 Task: Add Bulk Foods Gummi Peach Rings to the cart.
Action: Mouse moved to (25, 82)
Screenshot: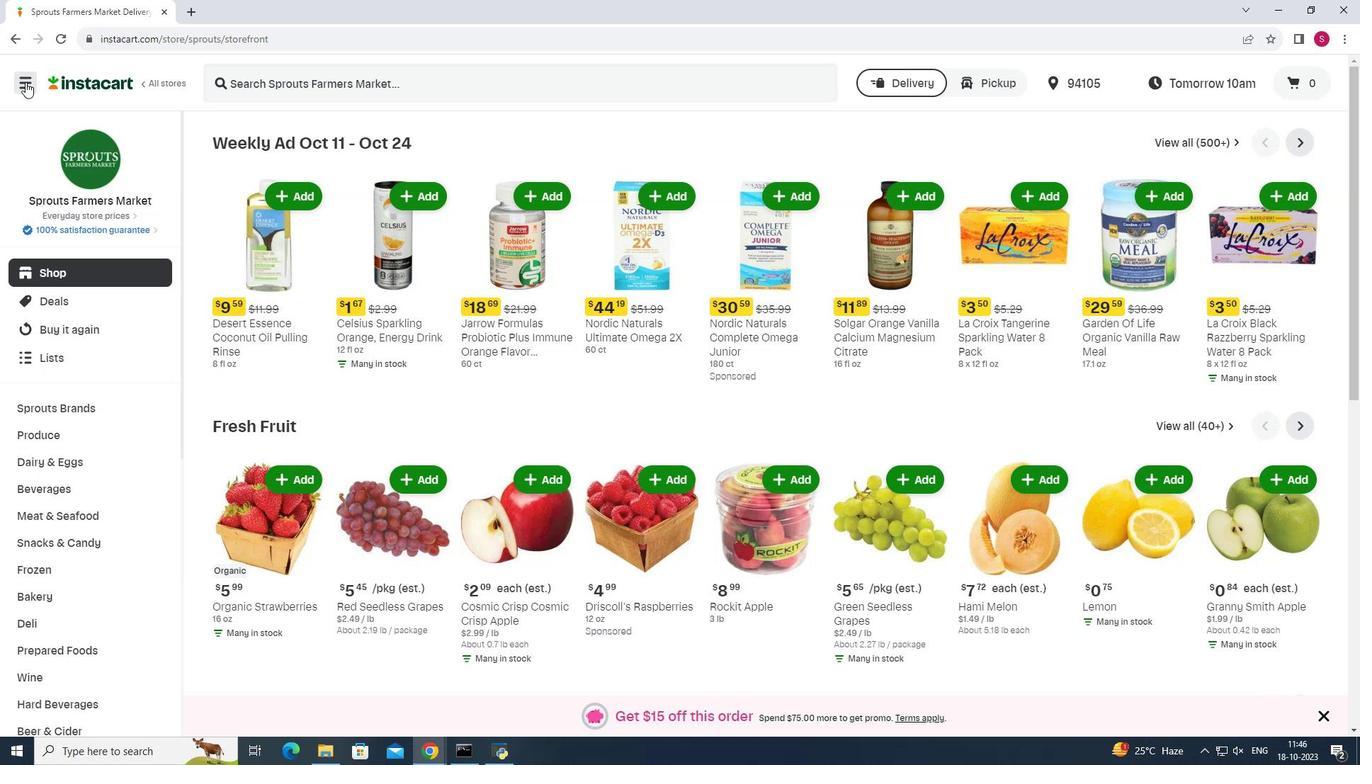 
Action: Mouse pressed left at (25, 82)
Screenshot: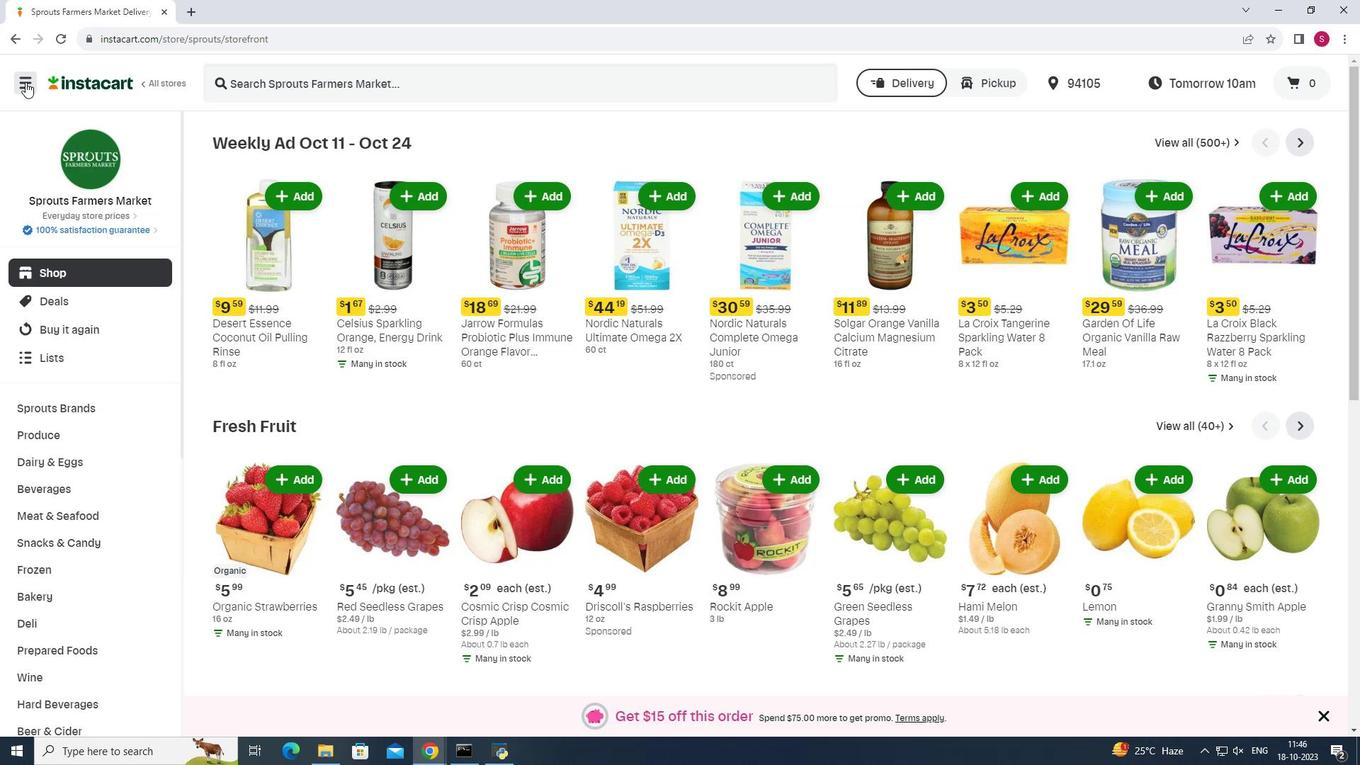 
Action: Mouse moved to (65, 372)
Screenshot: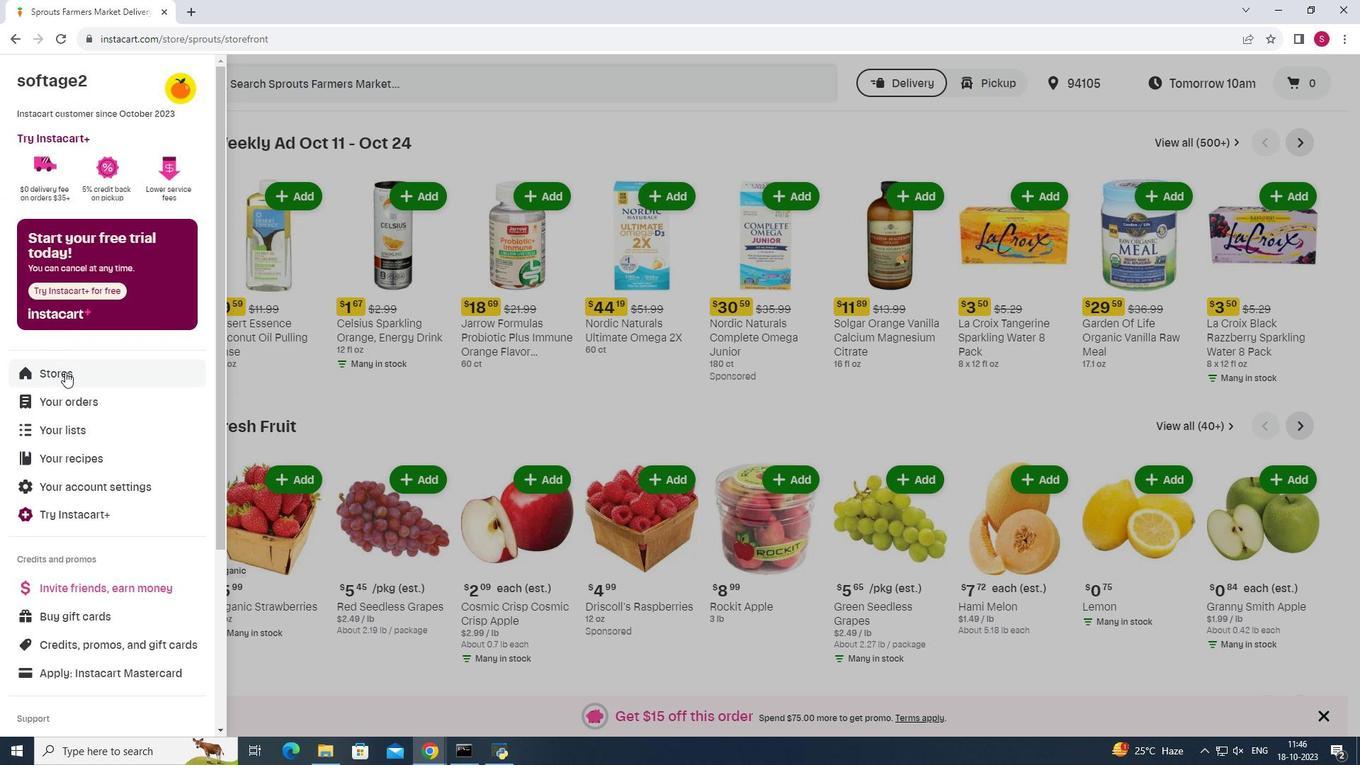 
Action: Mouse pressed left at (65, 372)
Screenshot: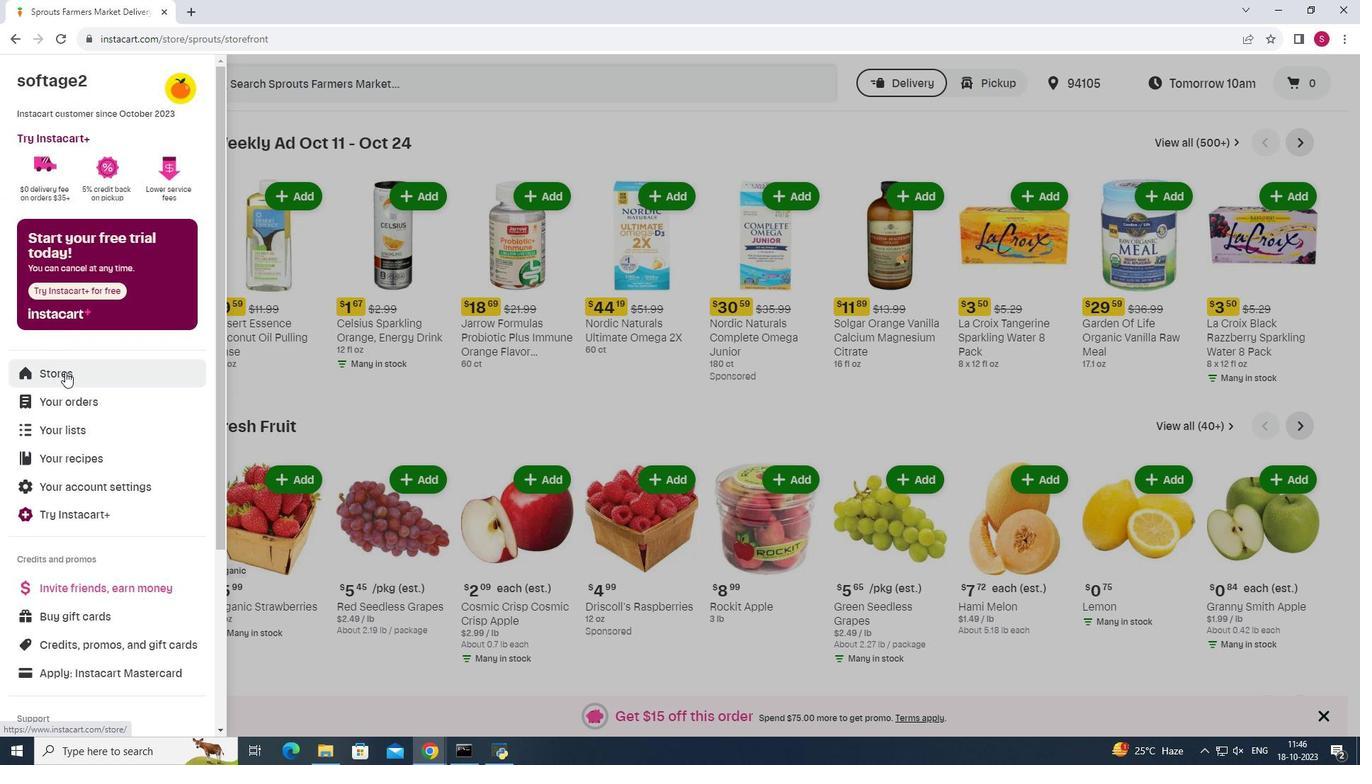 
Action: Mouse pressed left at (65, 372)
Screenshot: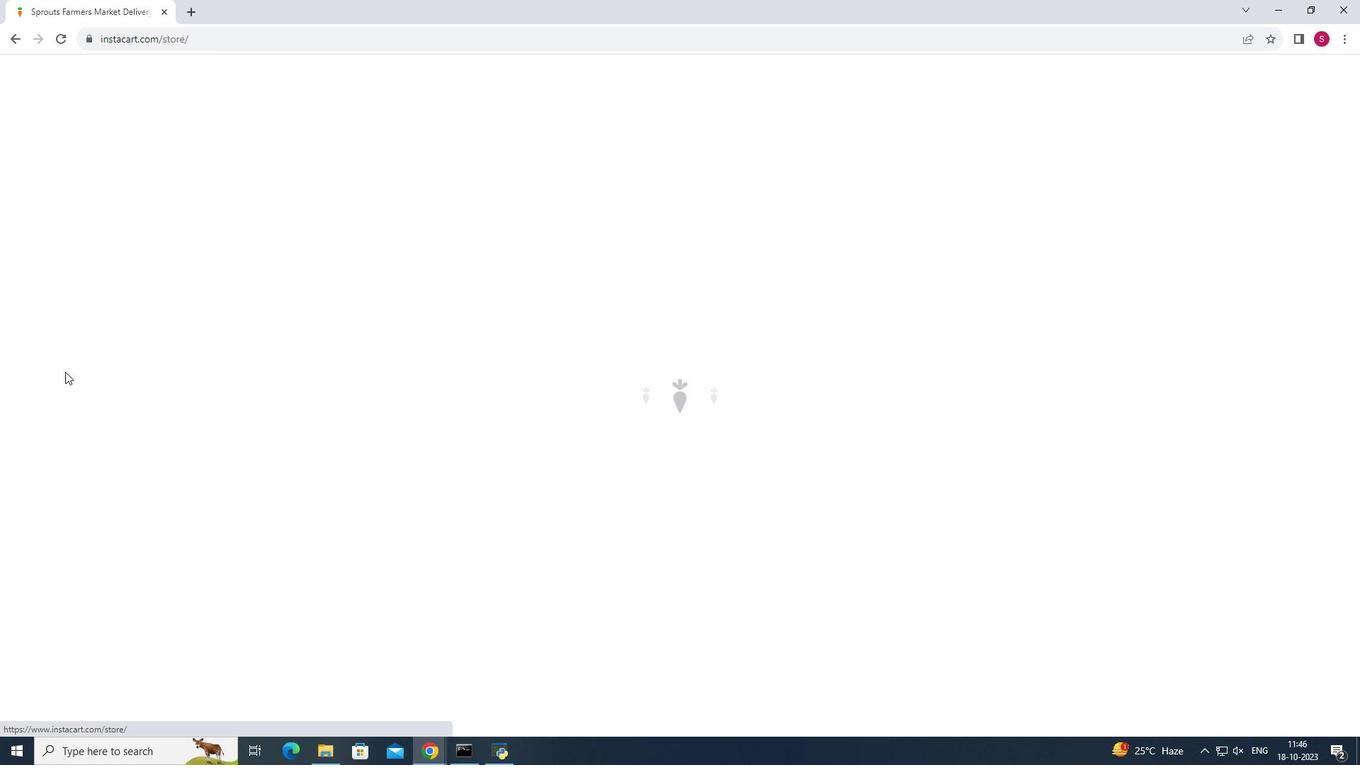 
Action: Mouse moved to (329, 131)
Screenshot: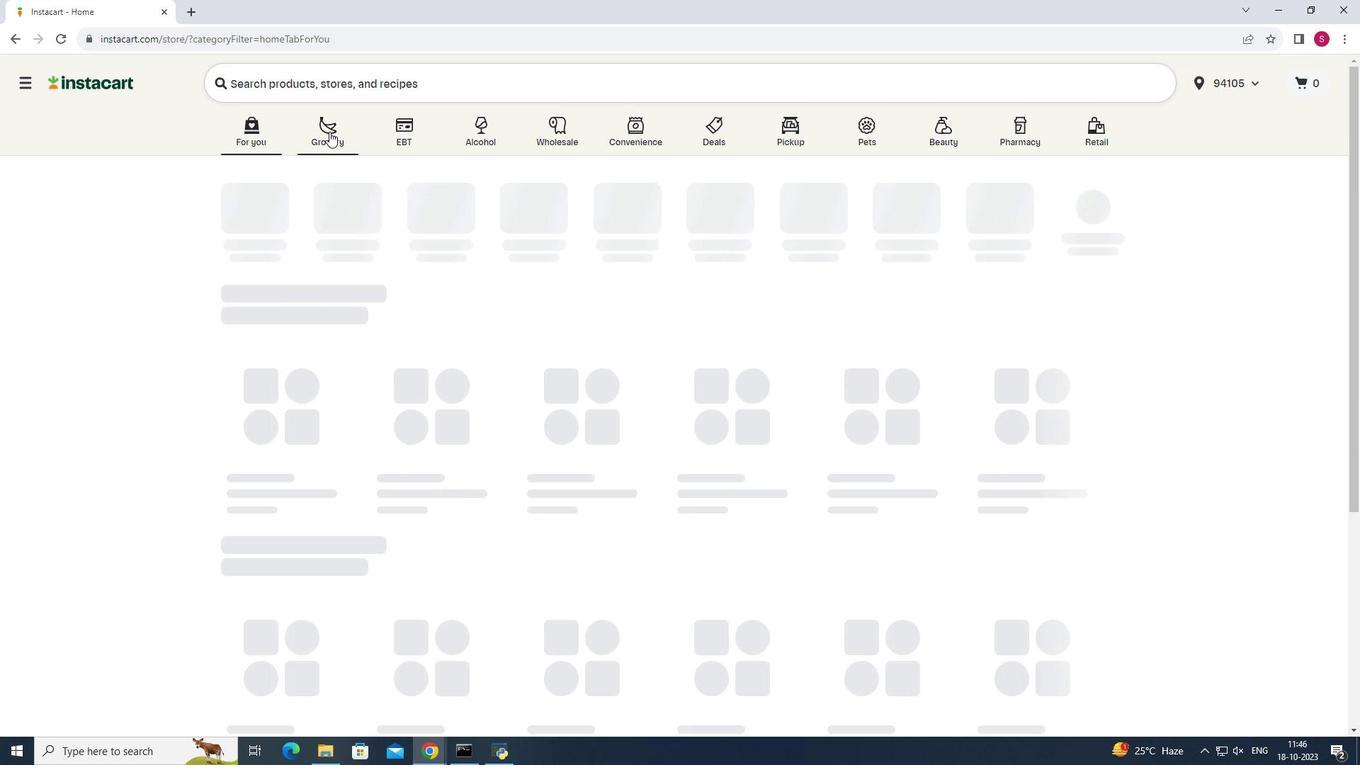 
Action: Mouse pressed left at (329, 131)
Screenshot: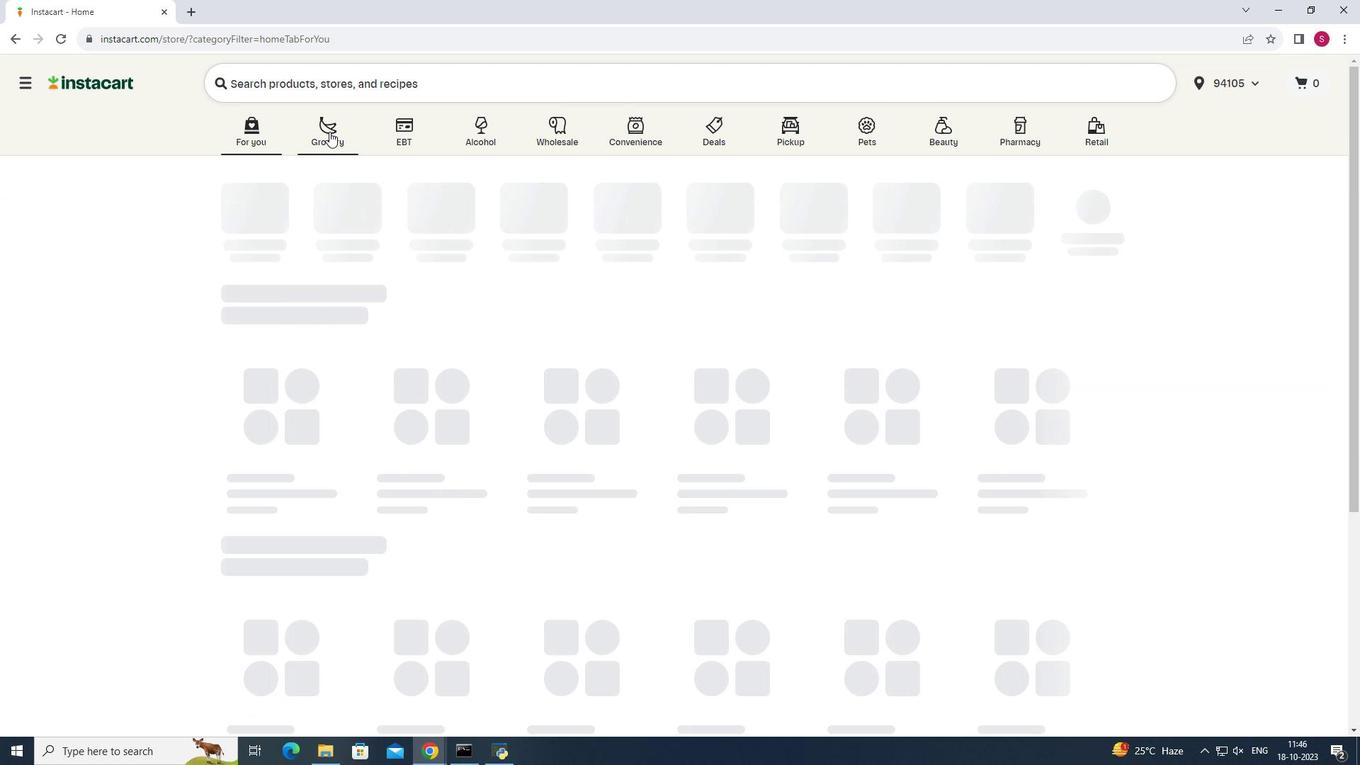 
Action: Mouse moved to (975, 198)
Screenshot: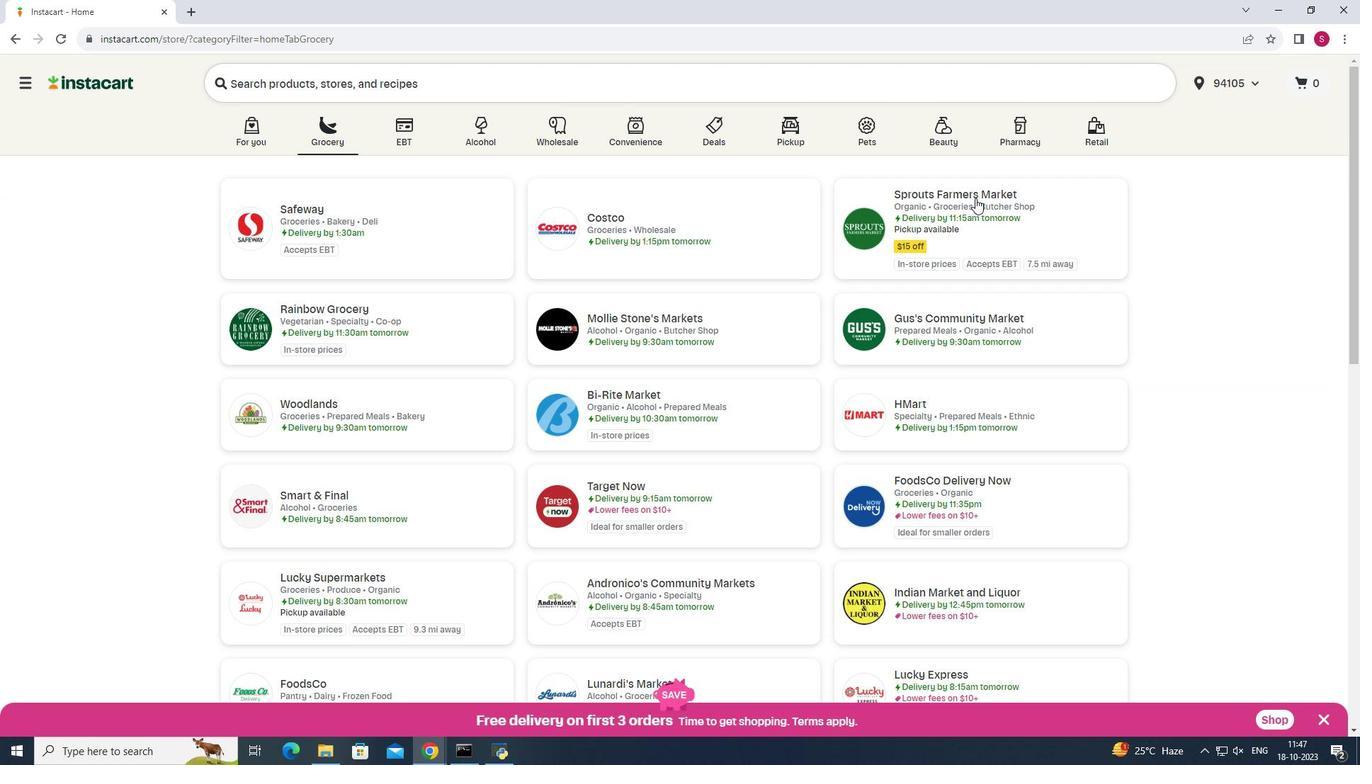 
Action: Mouse pressed left at (975, 198)
Screenshot: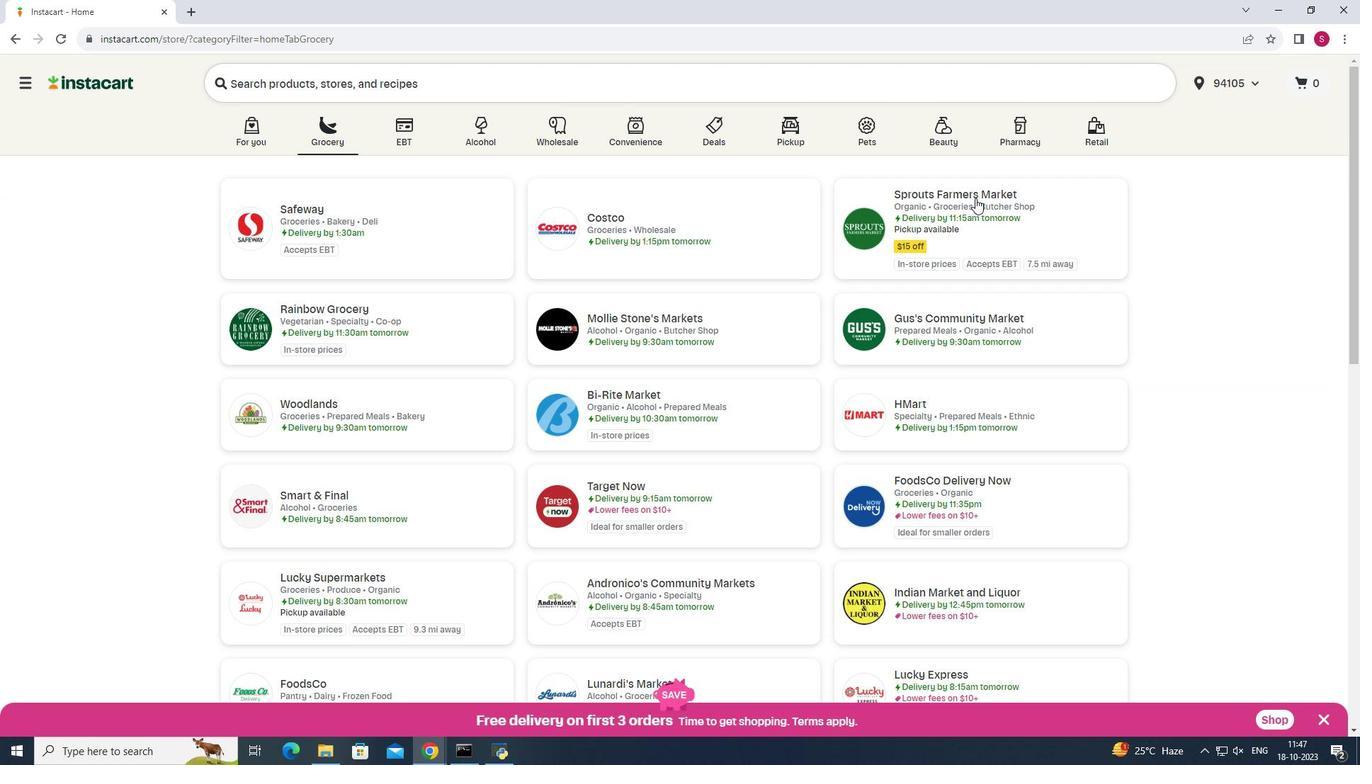 
Action: Mouse moved to (50, 538)
Screenshot: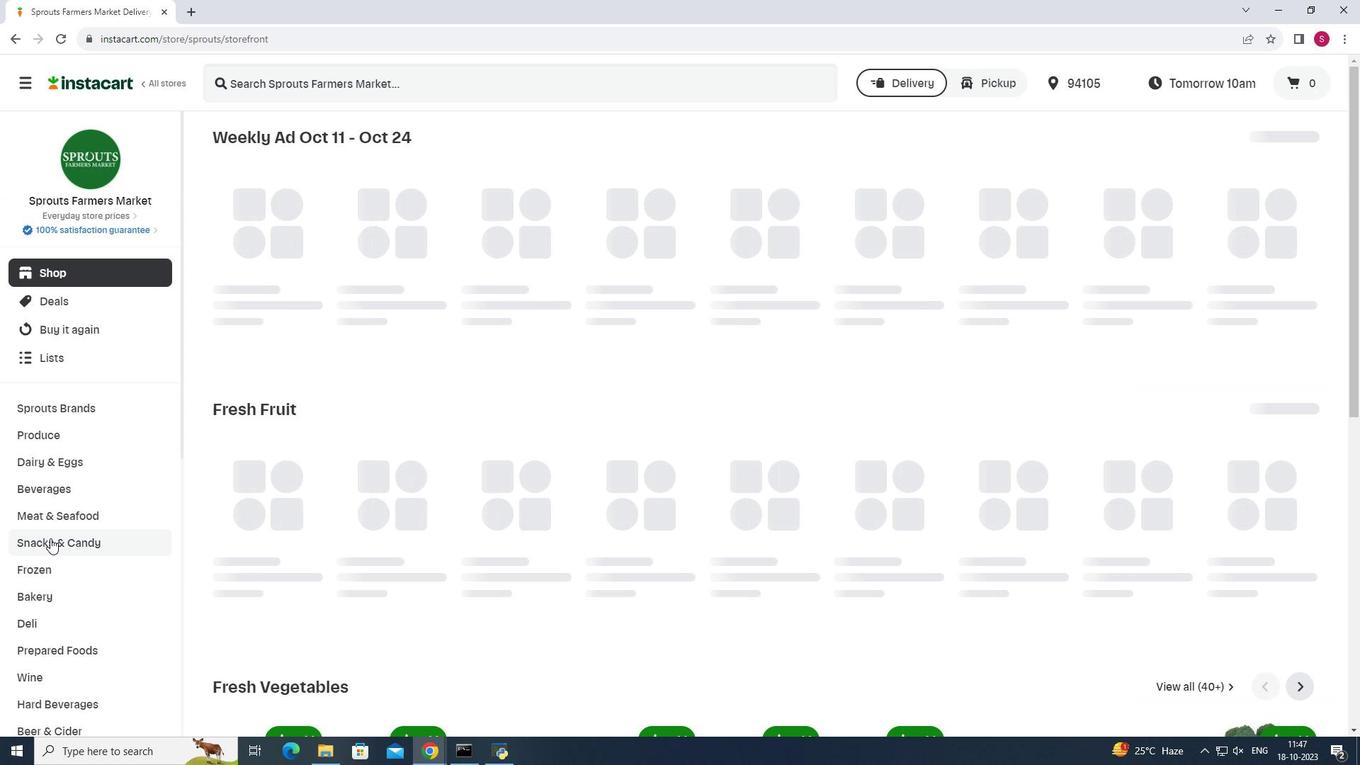 
Action: Mouse pressed left at (50, 538)
Screenshot: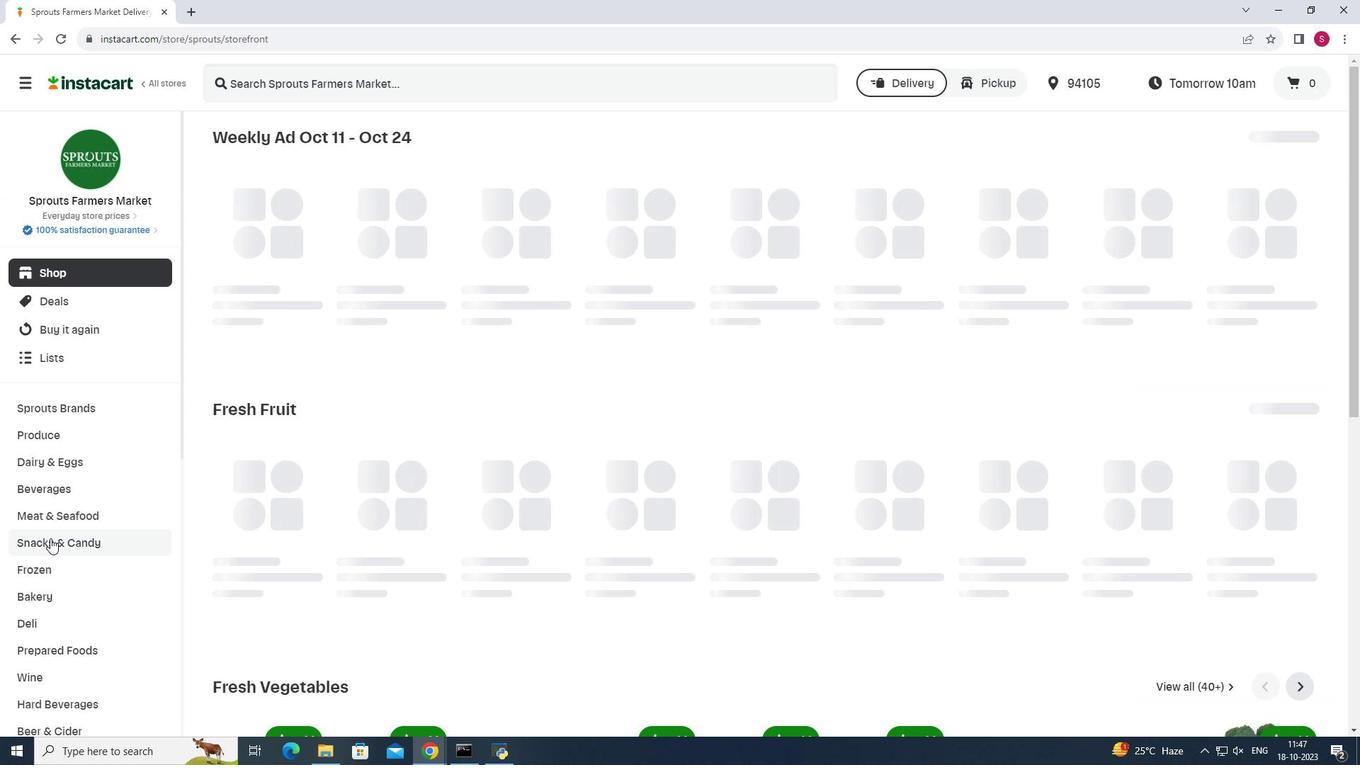 
Action: Mouse moved to (410, 173)
Screenshot: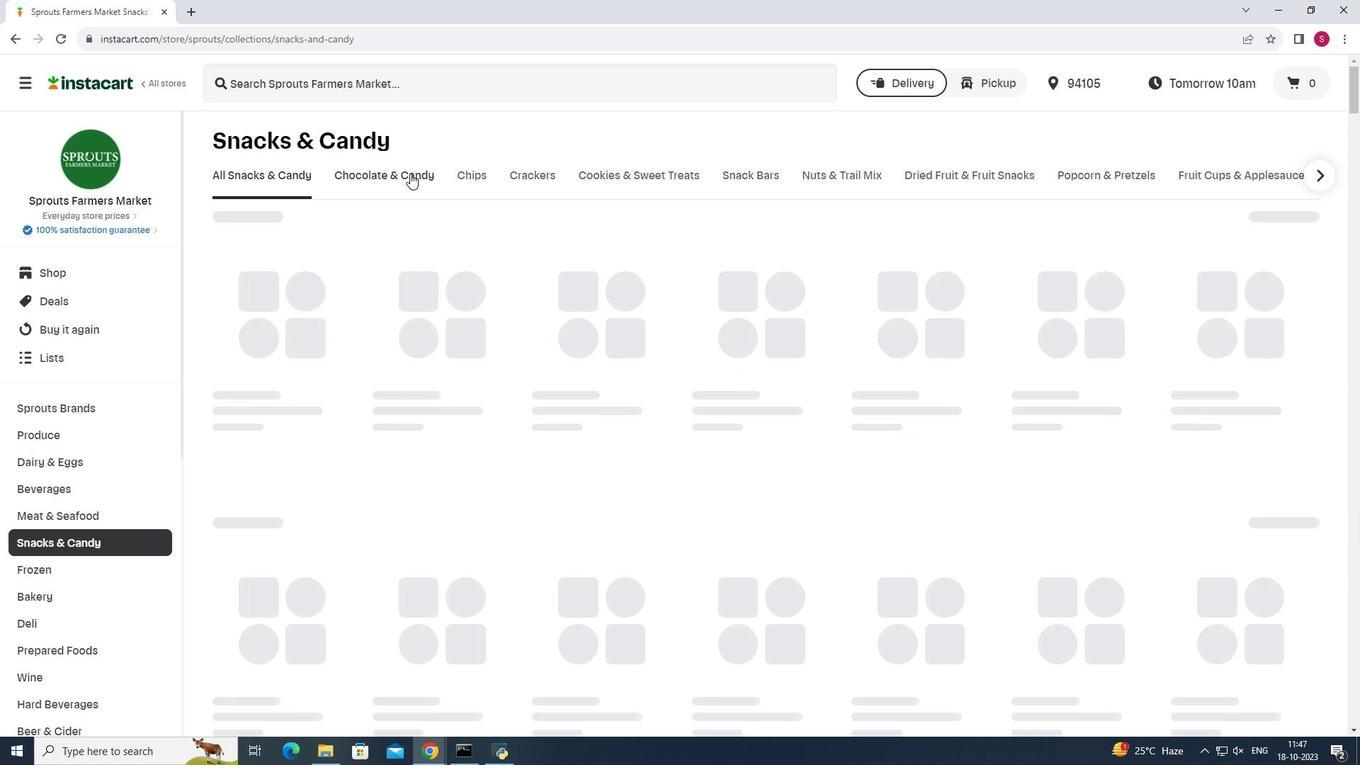 
Action: Mouse pressed left at (410, 173)
Screenshot: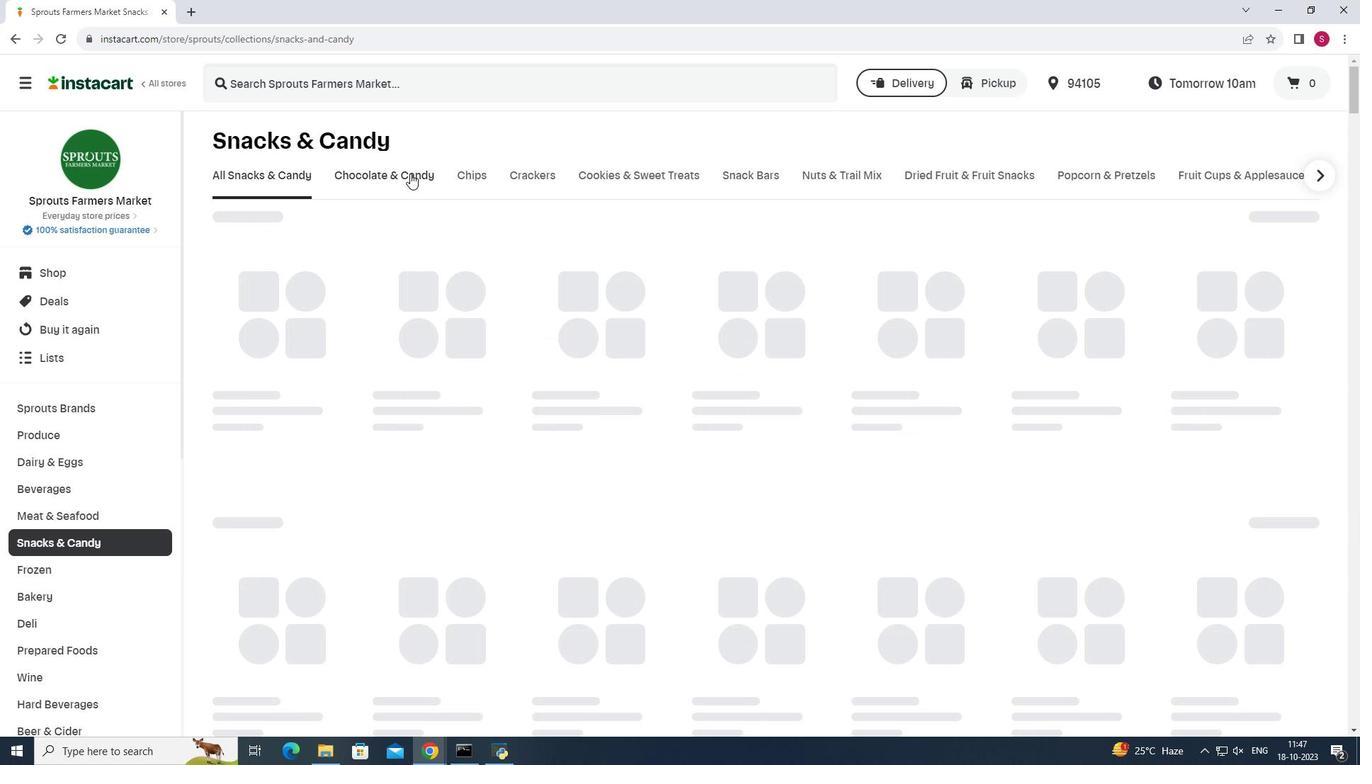 
Action: Mouse moved to (528, 238)
Screenshot: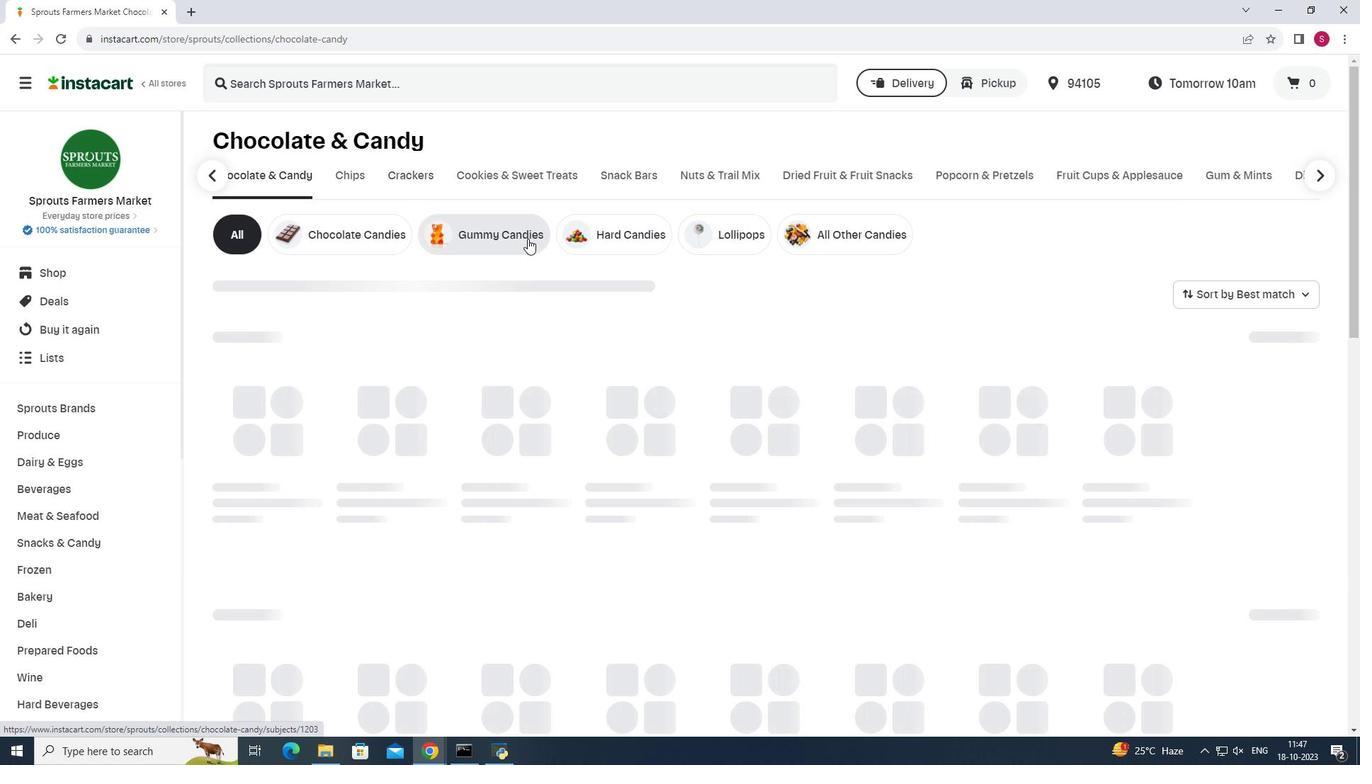
Action: Mouse pressed left at (528, 238)
Screenshot: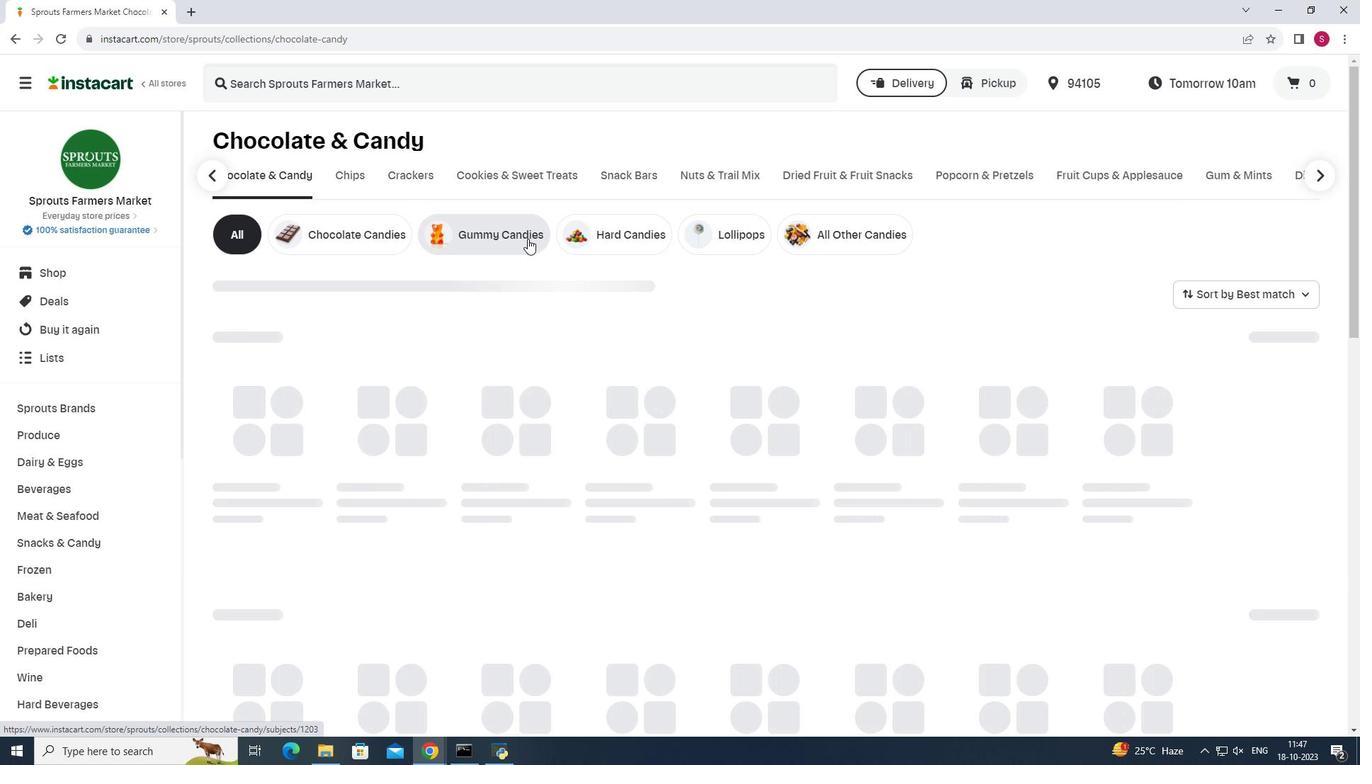 
Action: Mouse moved to (484, 90)
Screenshot: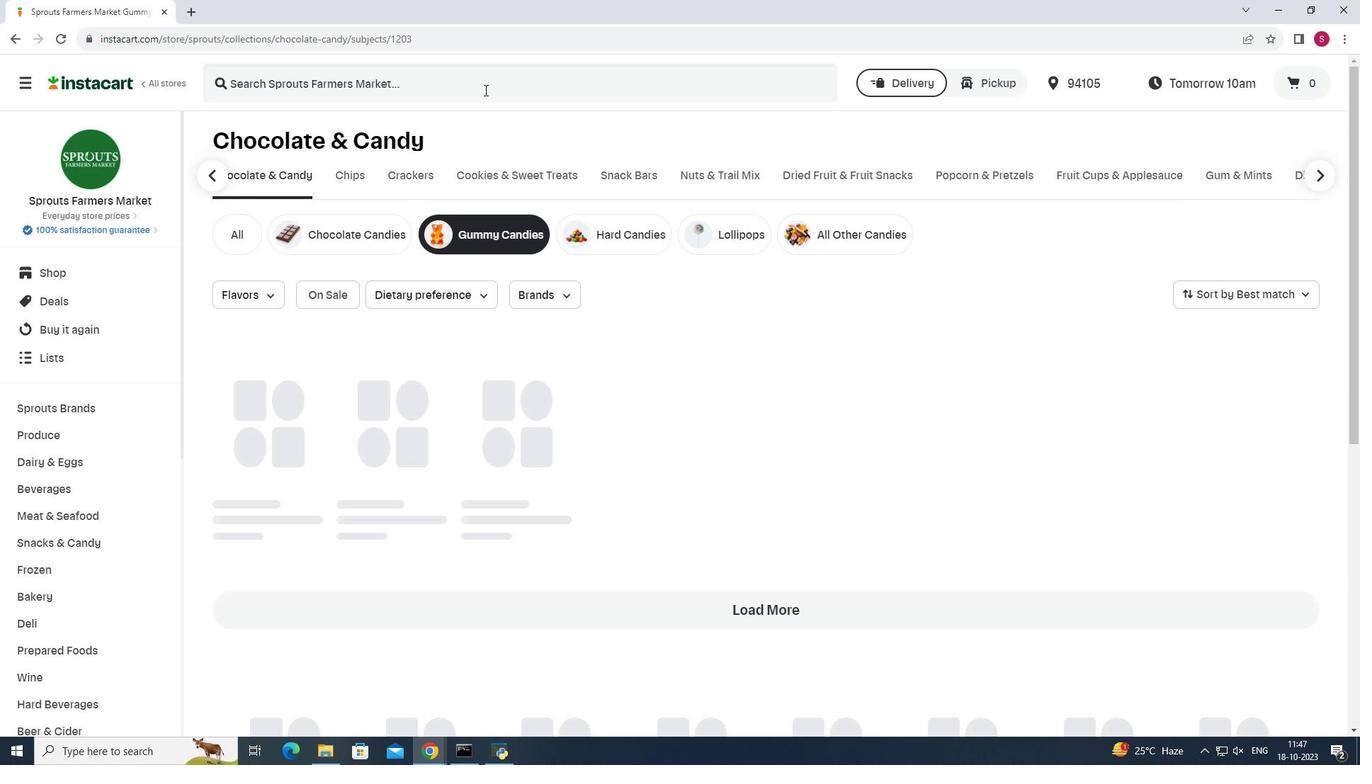 
Action: Mouse pressed left at (484, 90)
Screenshot: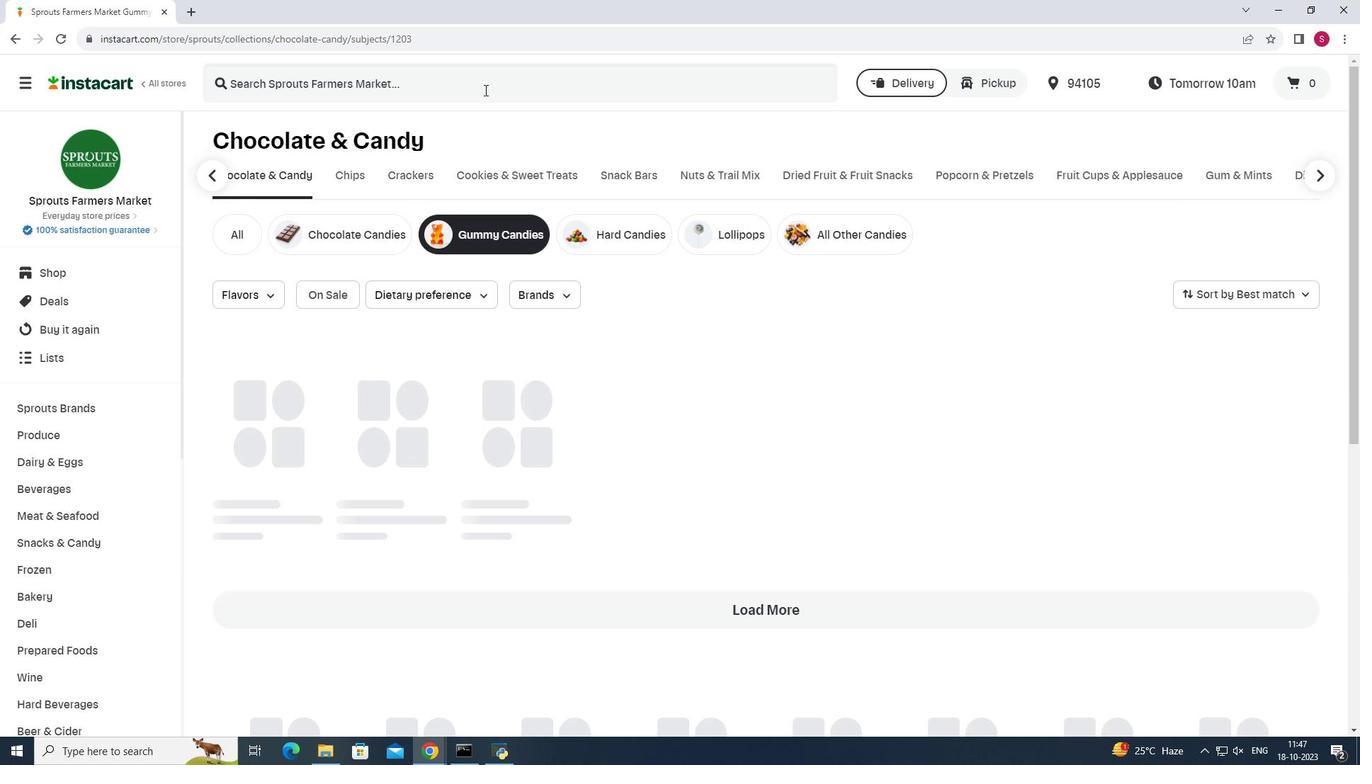
Action: Mouse moved to (484, 90)
Screenshot: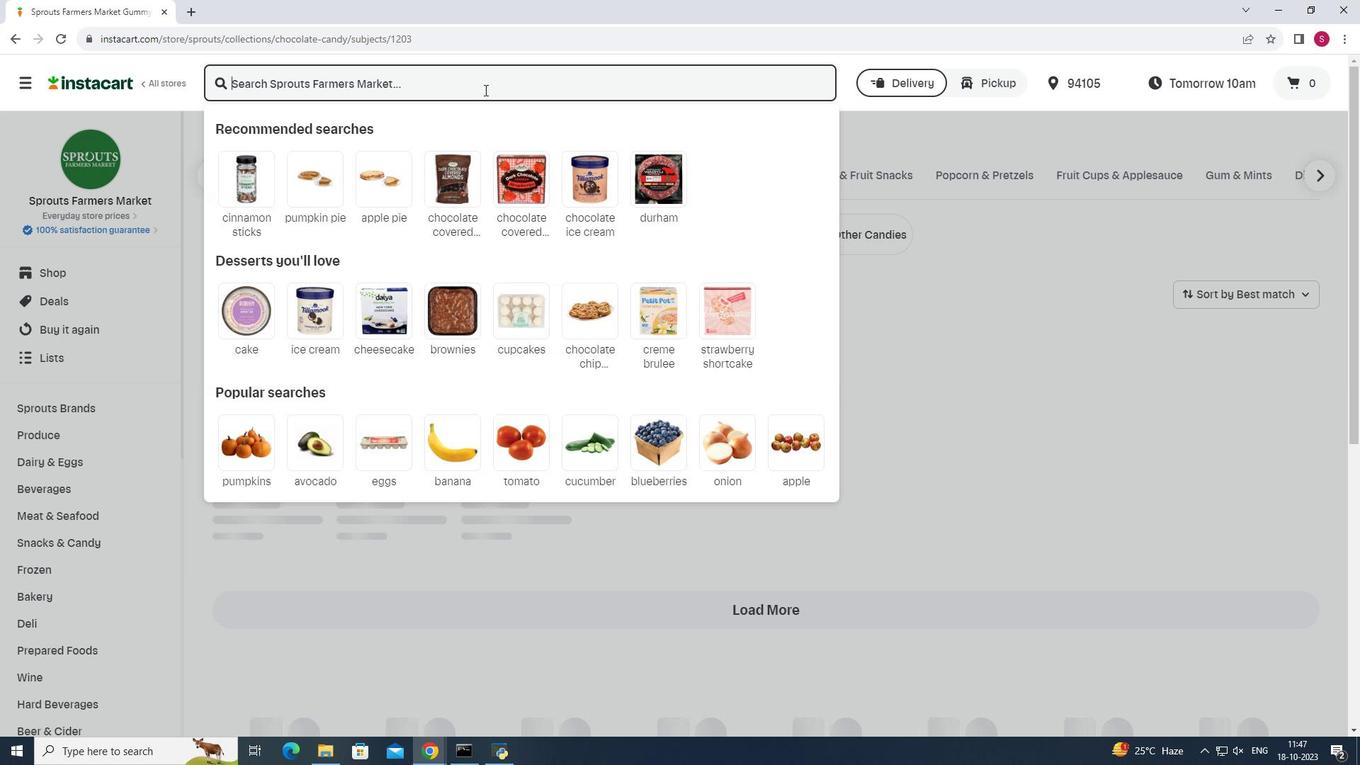 
Action: Key pressed <Key.shift>Bulk<Key.space><Key.shift>Foods<Key.space><Key.shift>Gummi<Key.space><Key.shift>Peach<Key.space><Key.shift><Key.shift><Key.shift><Key.shift><Key.shift><Key.shift><Key.shift><Key.shift><Key.shift><Key.shift><Key.shift><Key.shift>Rings<Key.enter>
Screenshot: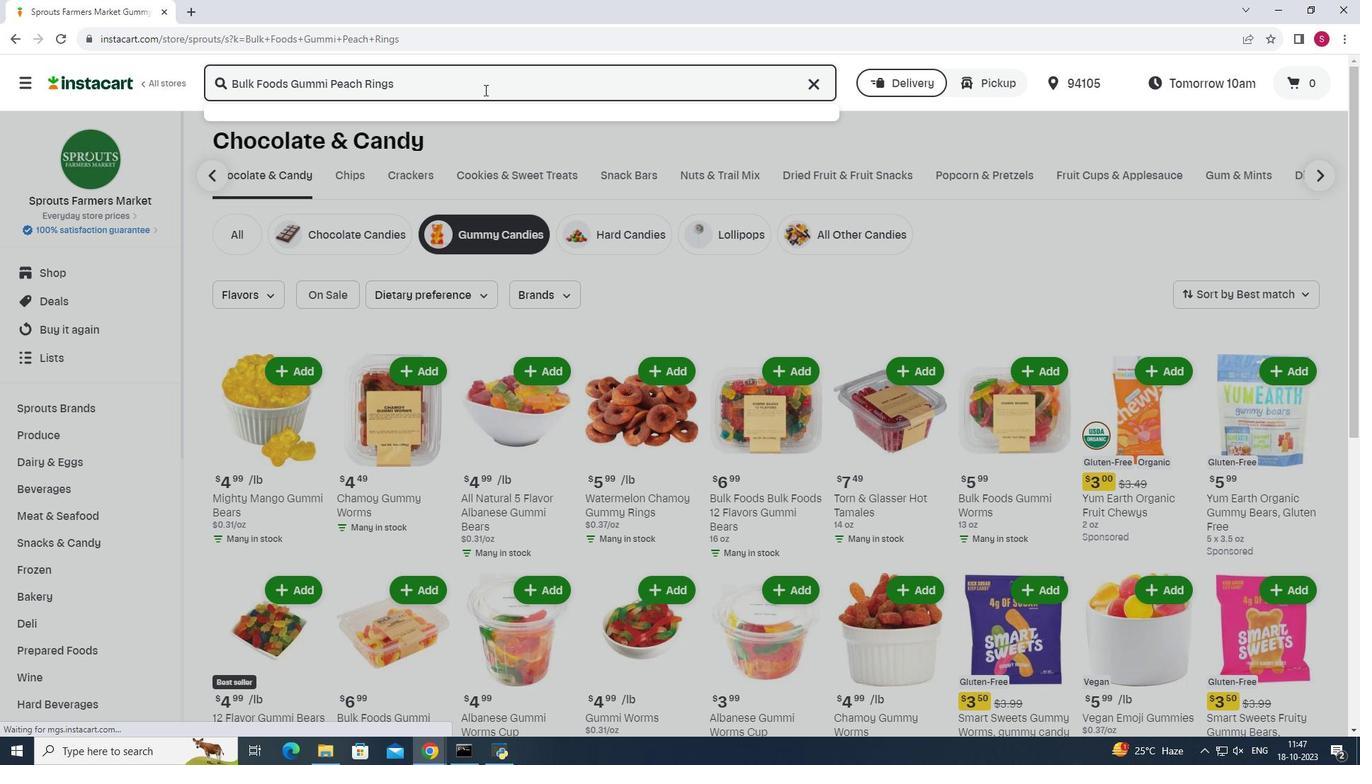 
Action: Mouse moved to (401, 233)
Screenshot: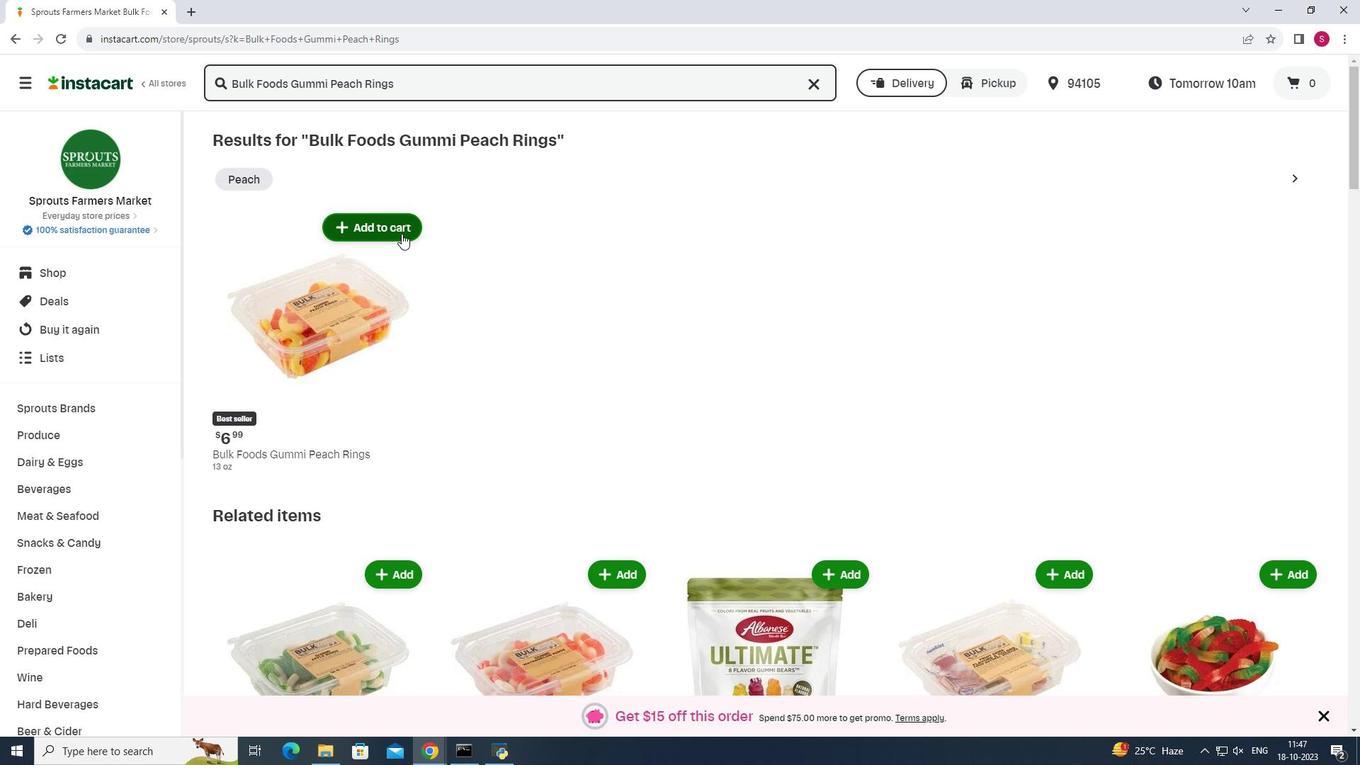 
Action: Mouse pressed left at (401, 233)
Screenshot: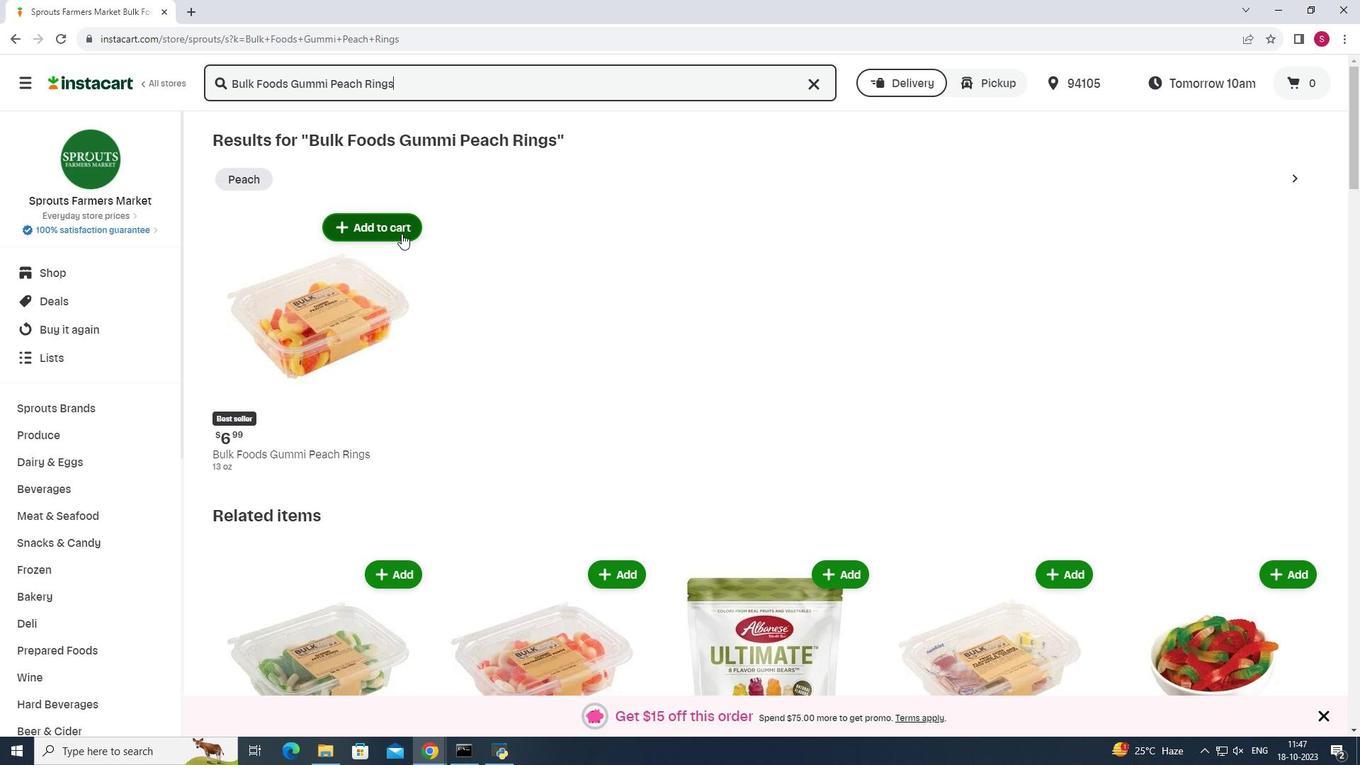 
Action: Mouse moved to (602, 255)
Screenshot: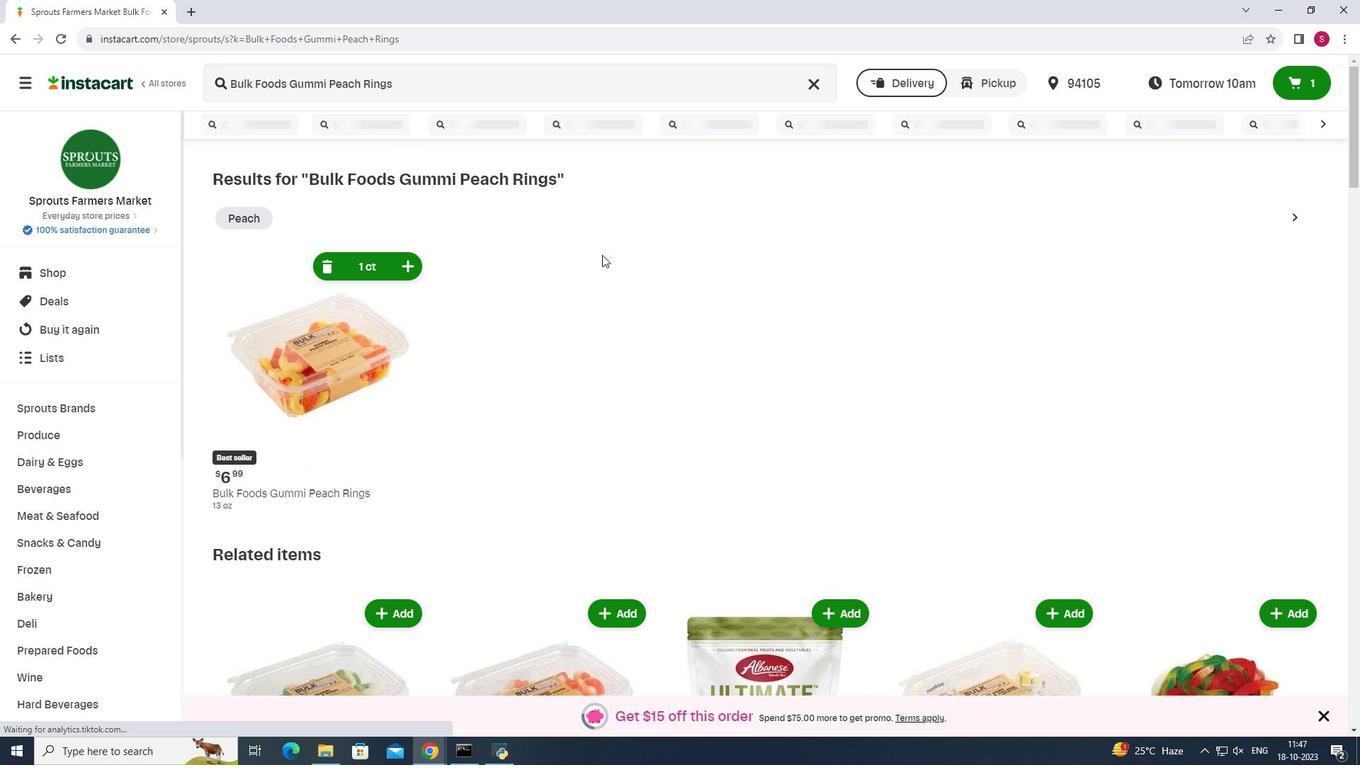 
